 Task: Select the snap to grid.
Action: Mouse moved to (133, 74)
Screenshot: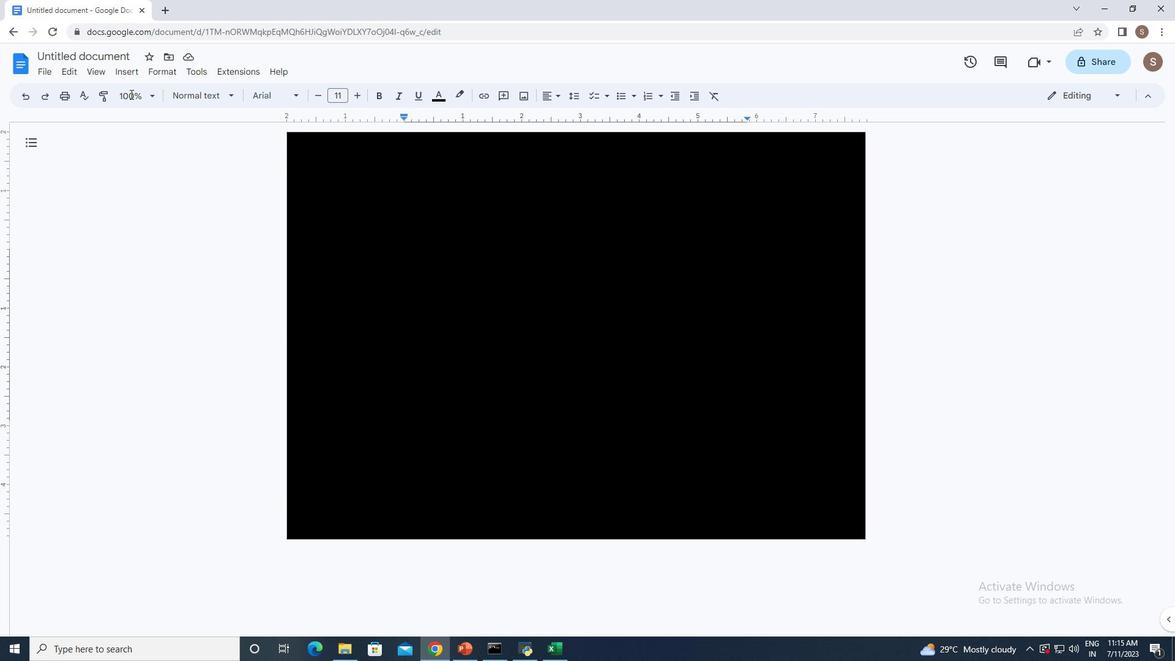 
Action: Mouse pressed left at (133, 74)
Screenshot: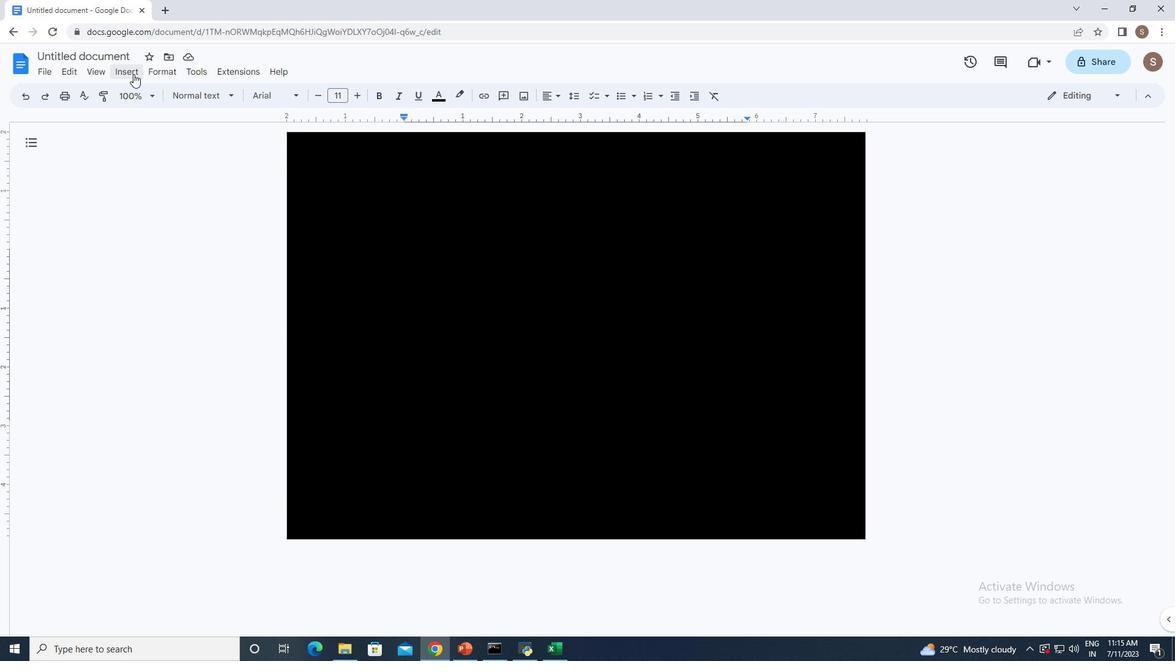 
Action: Mouse moved to (153, 127)
Screenshot: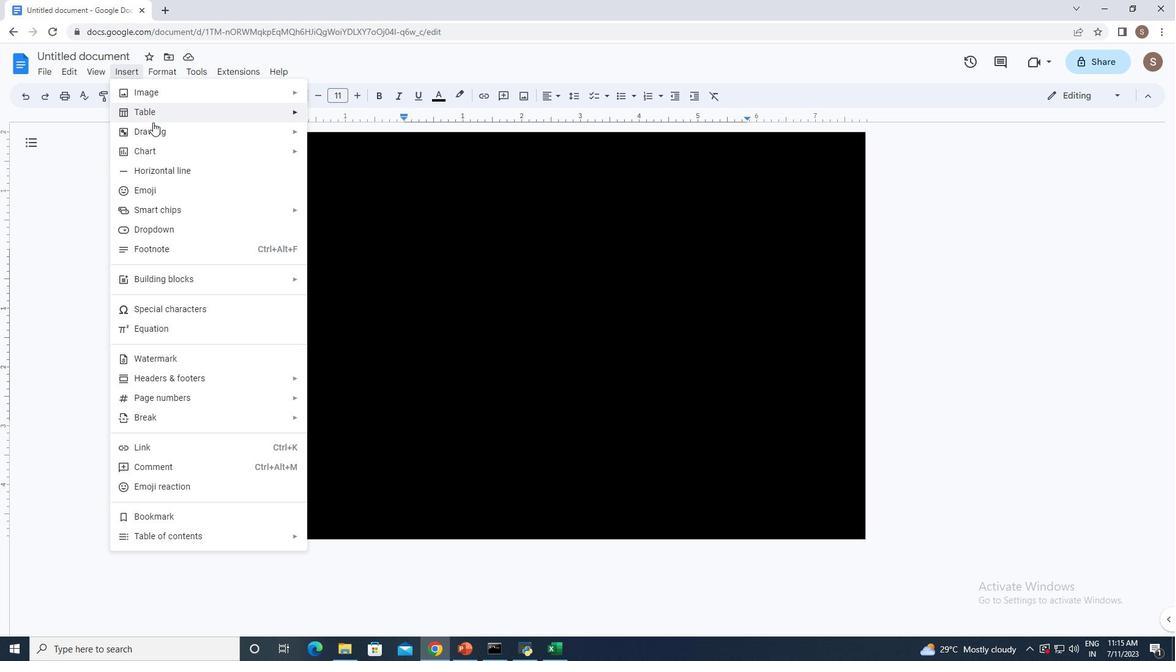 
Action: Mouse pressed left at (153, 127)
Screenshot: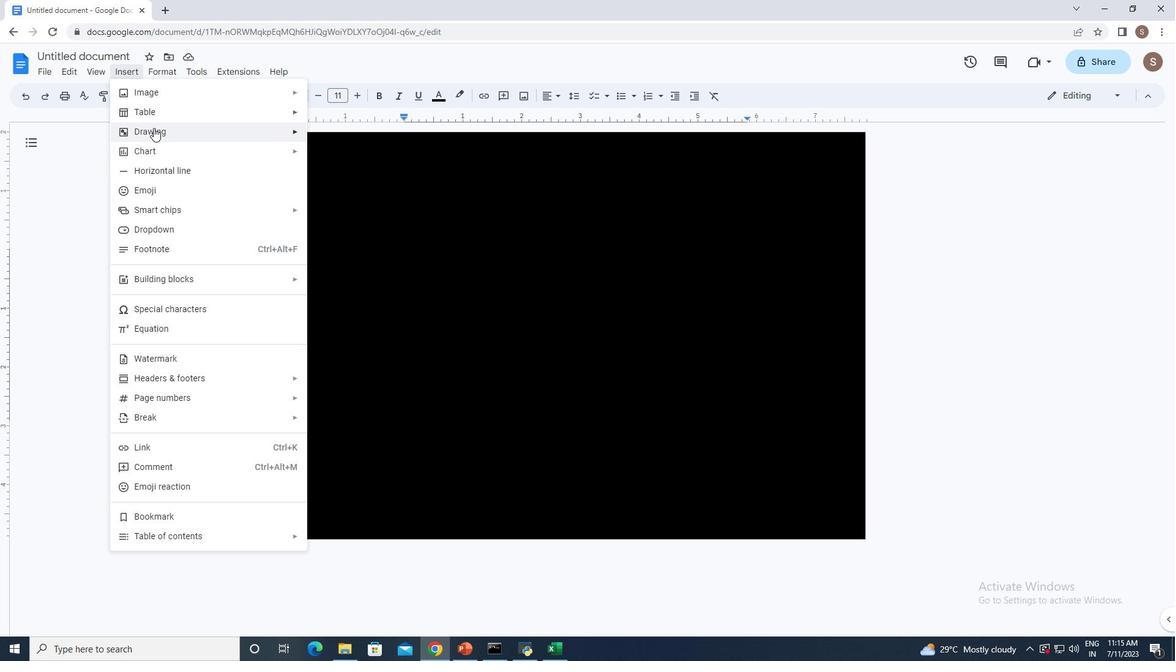 
Action: Mouse moved to (369, 128)
Screenshot: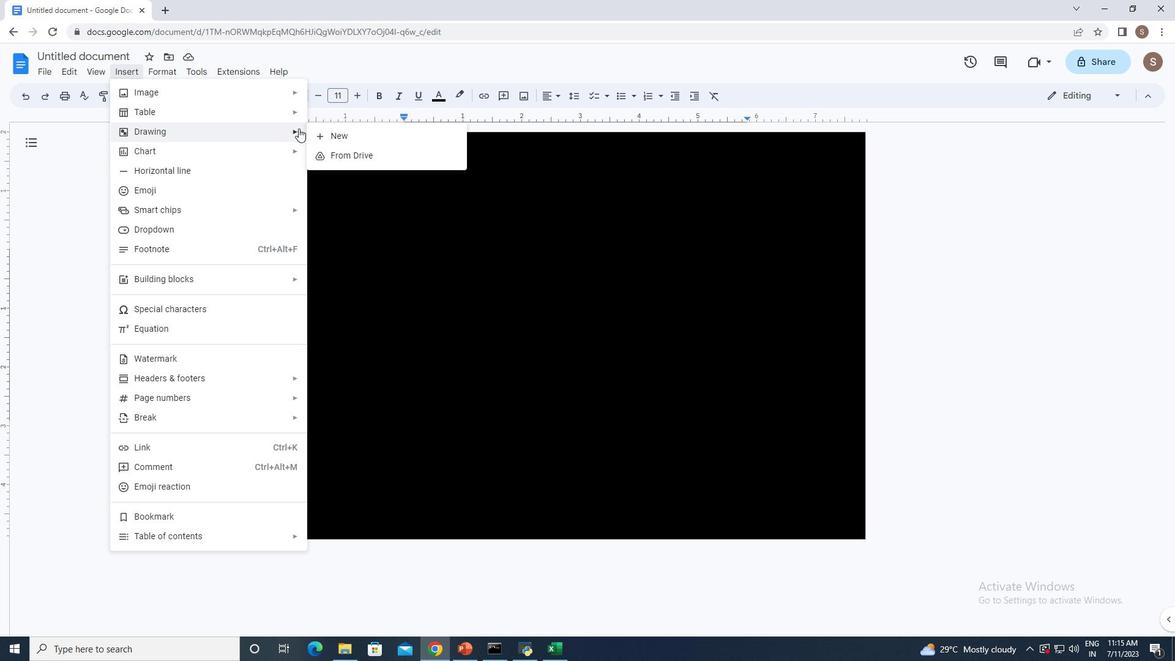 
Action: Mouse pressed left at (369, 128)
Screenshot: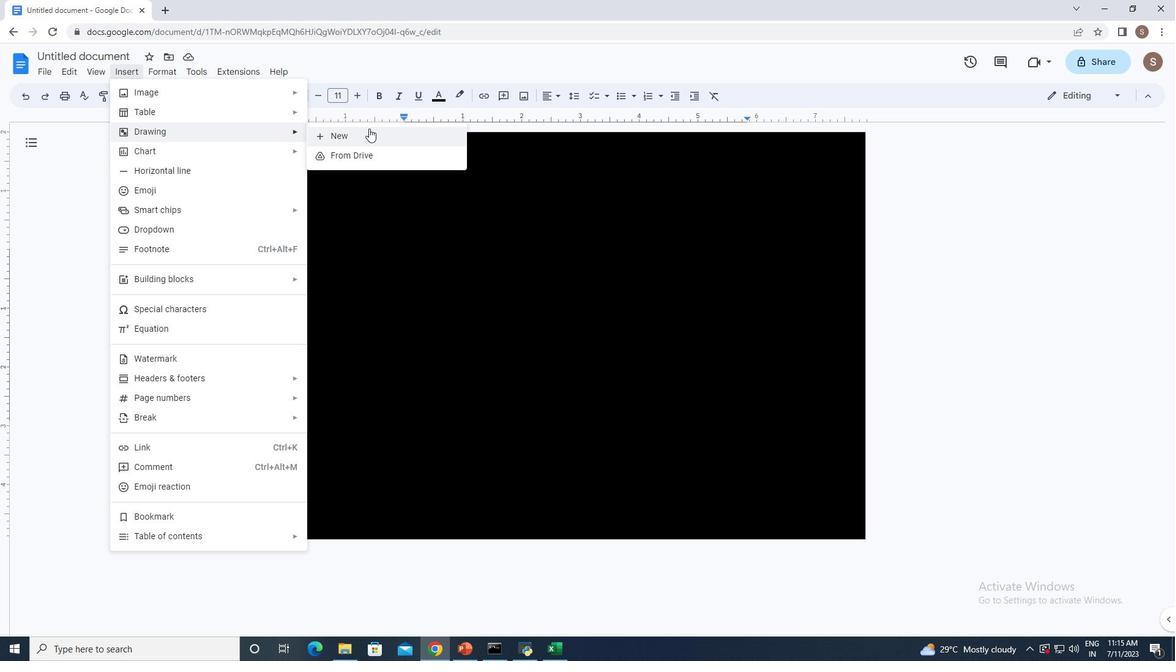 
Action: Mouse moved to (413, 129)
Screenshot: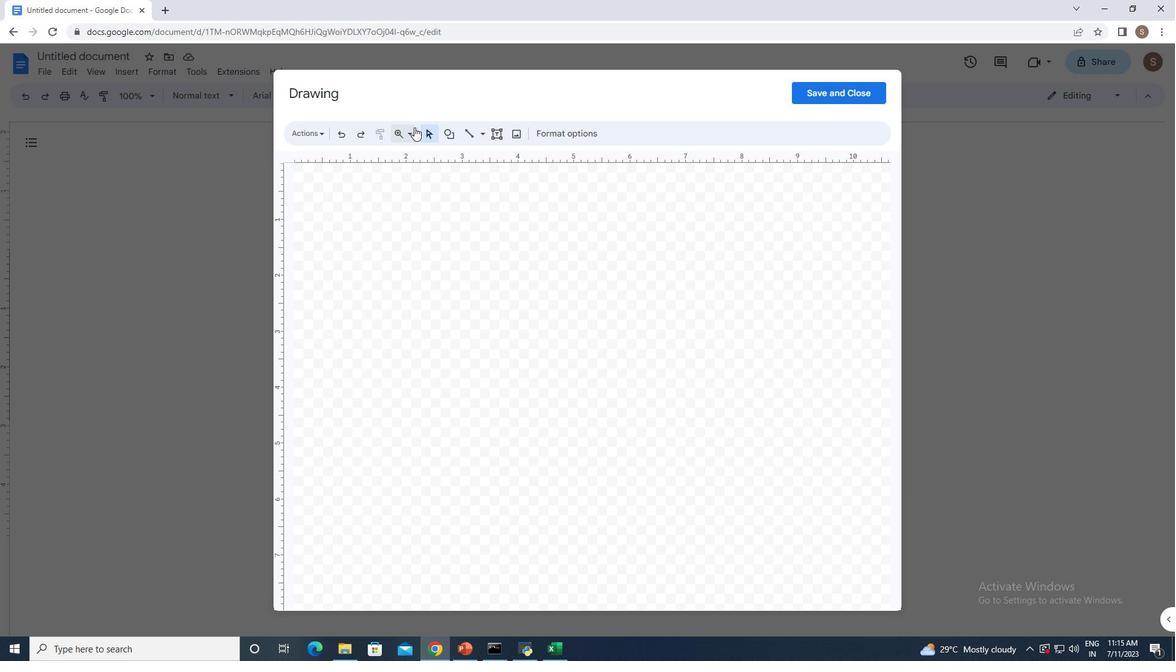 
Action: Mouse pressed left at (413, 129)
Screenshot: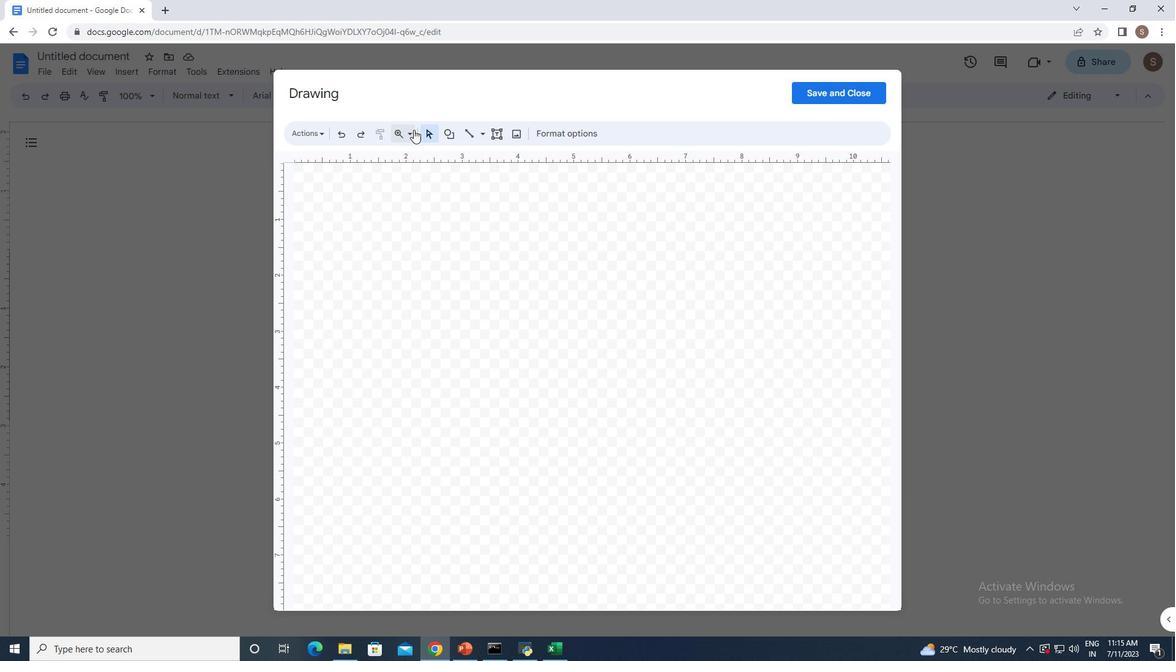 
Action: Mouse moved to (423, 204)
Screenshot: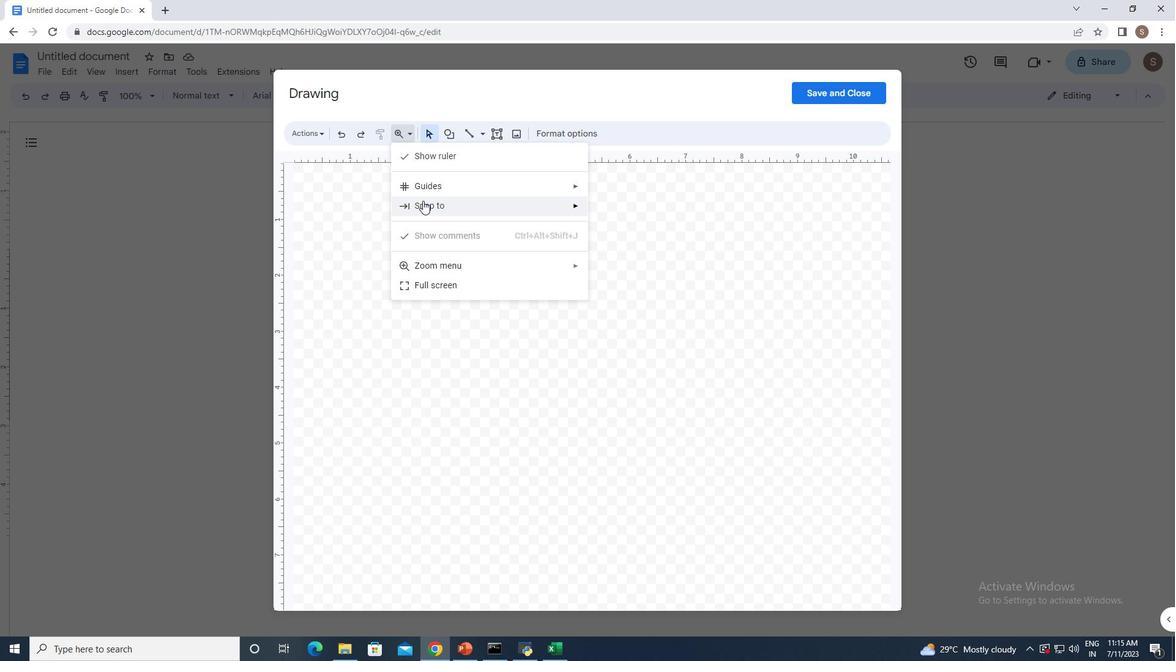 
Action: Mouse pressed left at (423, 204)
Screenshot: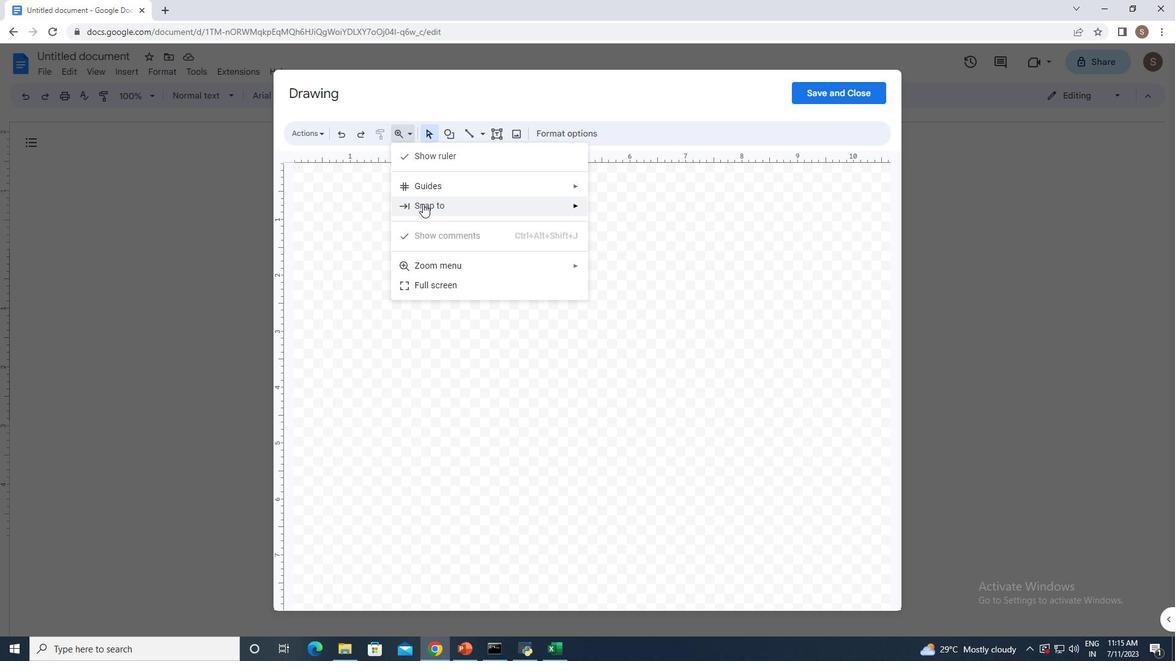 
Action: Mouse moved to (601, 206)
Screenshot: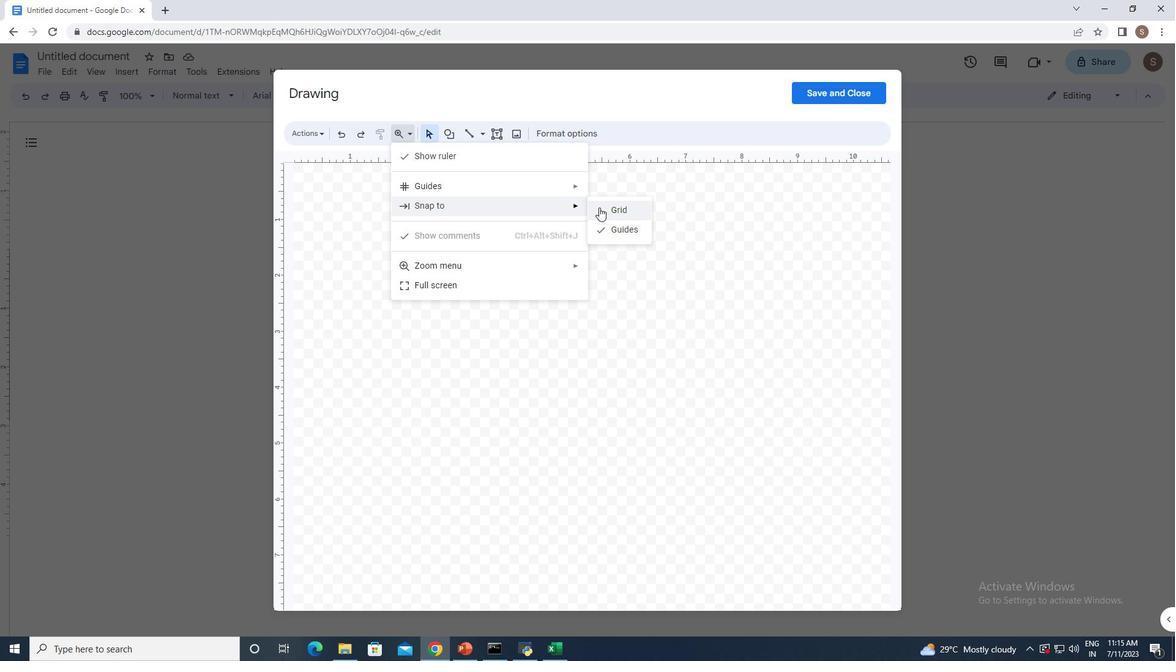 
Action: Mouse pressed left at (601, 206)
Screenshot: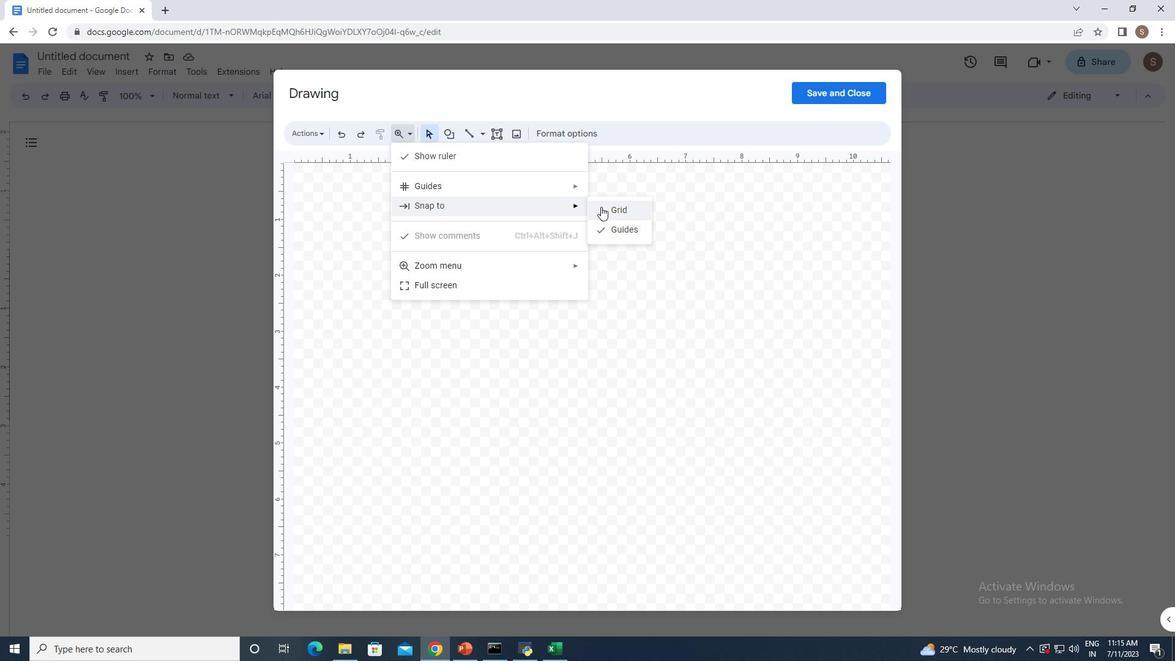
